 Task: Change the x264 preset to fast.
Action: Mouse moved to (115, 14)
Screenshot: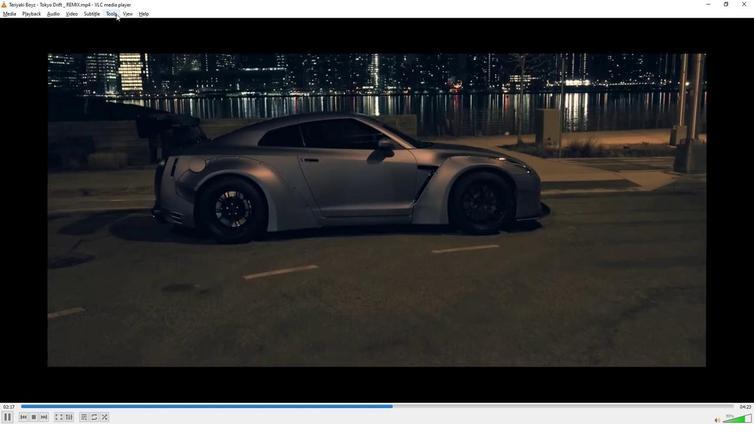 
Action: Mouse pressed left at (115, 14)
Screenshot: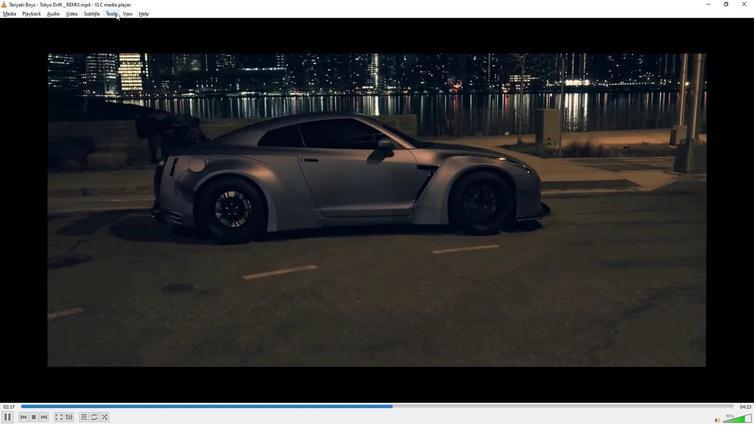 
Action: Mouse moved to (126, 107)
Screenshot: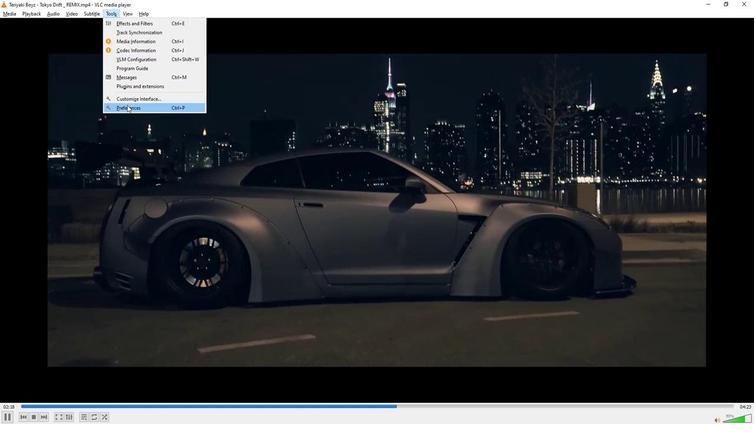 
Action: Mouse pressed left at (126, 107)
Screenshot: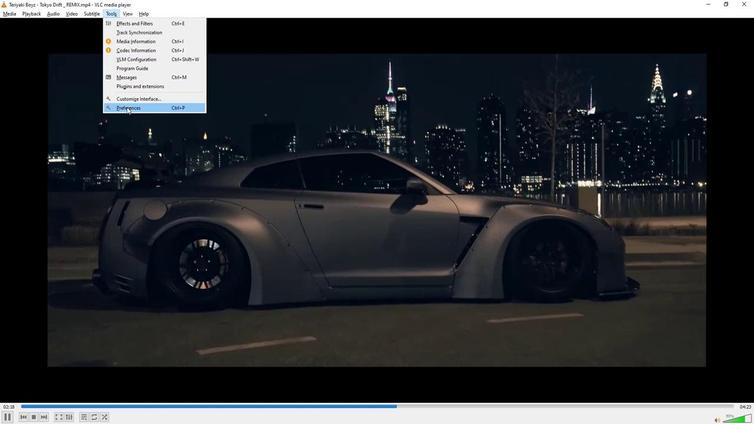 
Action: Mouse moved to (212, 106)
Screenshot: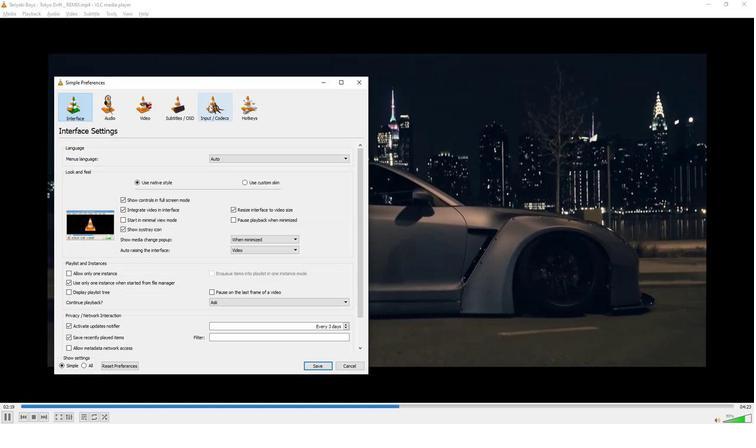 
Action: Mouse pressed left at (212, 106)
Screenshot: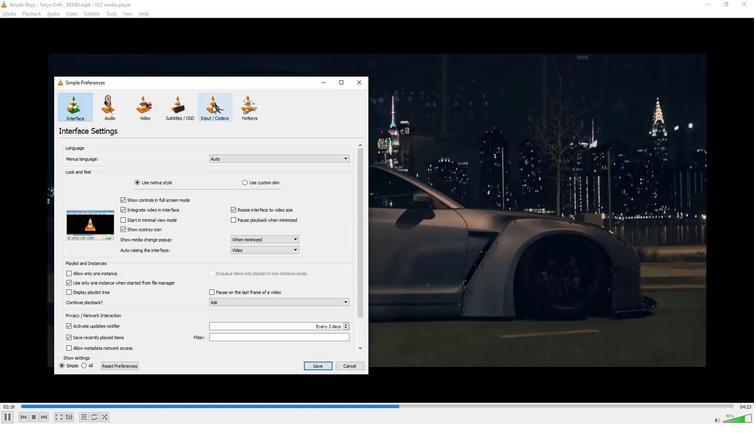 
Action: Mouse moved to (192, 203)
Screenshot: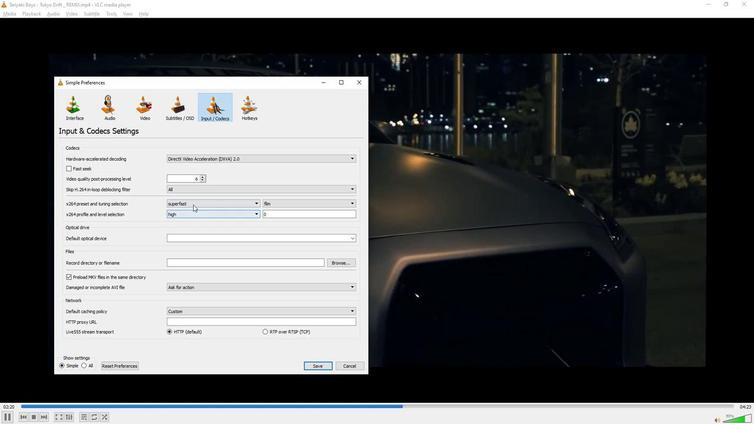 
Action: Mouse pressed left at (192, 203)
Screenshot: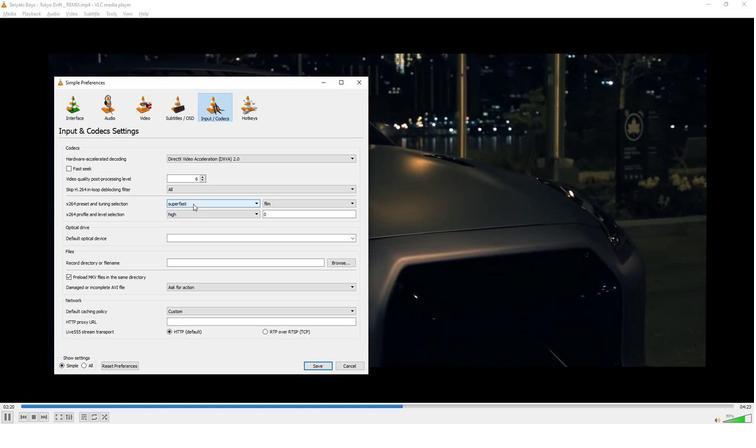 
Action: Mouse moved to (179, 229)
Screenshot: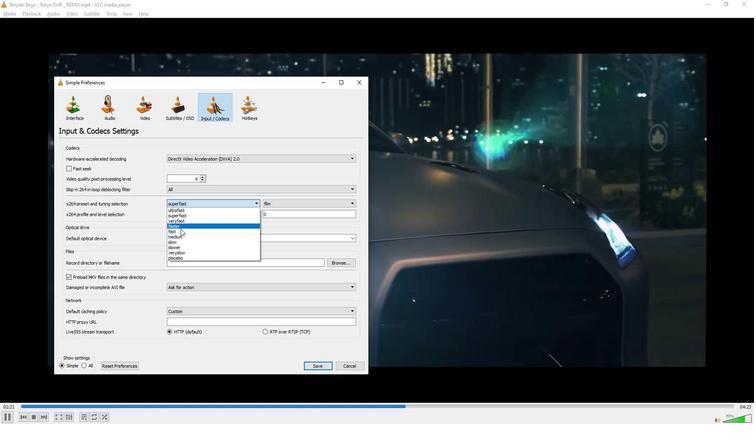 
Action: Mouse pressed left at (179, 229)
Screenshot: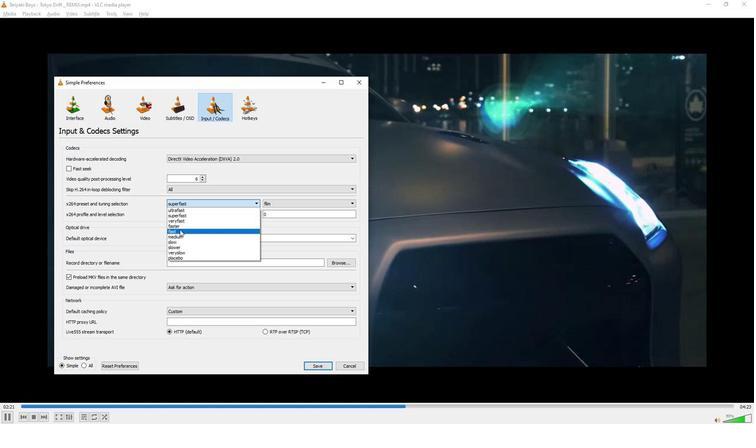 
Action: Mouse moved to (242, 294)
Screenshot: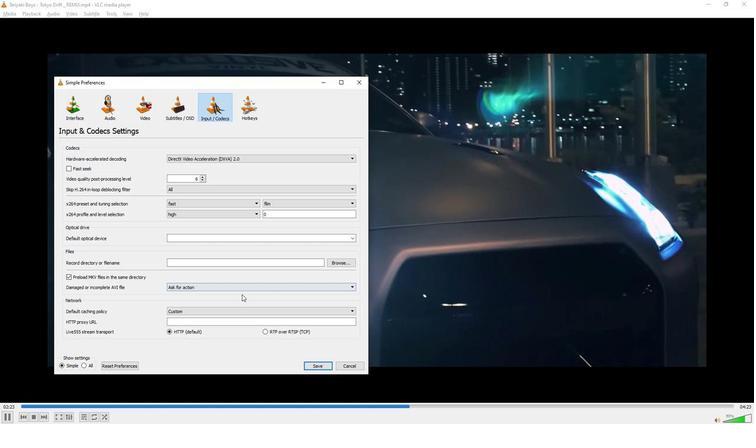 
